 Task: Use the formula "DEC2HEX" in spreadsheet "Project protfolio".
Action: Mouse moved to (834, 134)
Screenshot: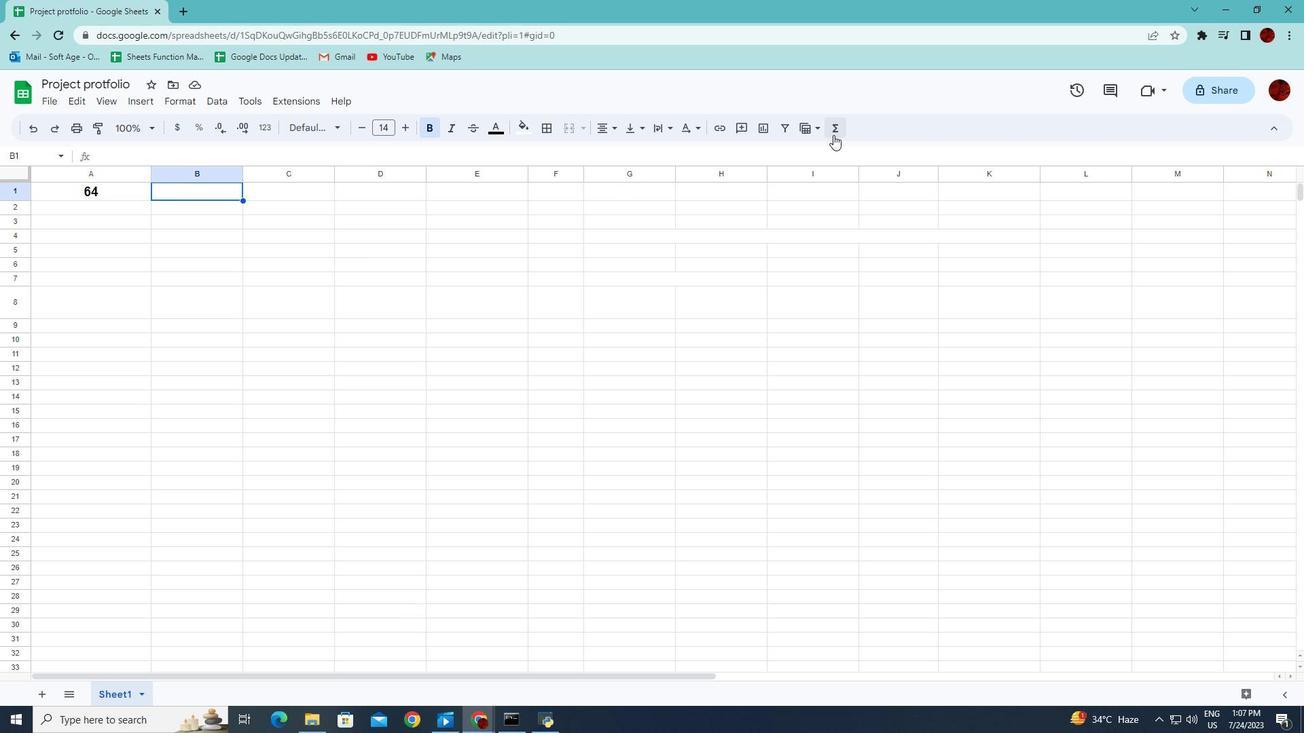 
Action: Mouse pressed left at (834, 134)
Screenshot: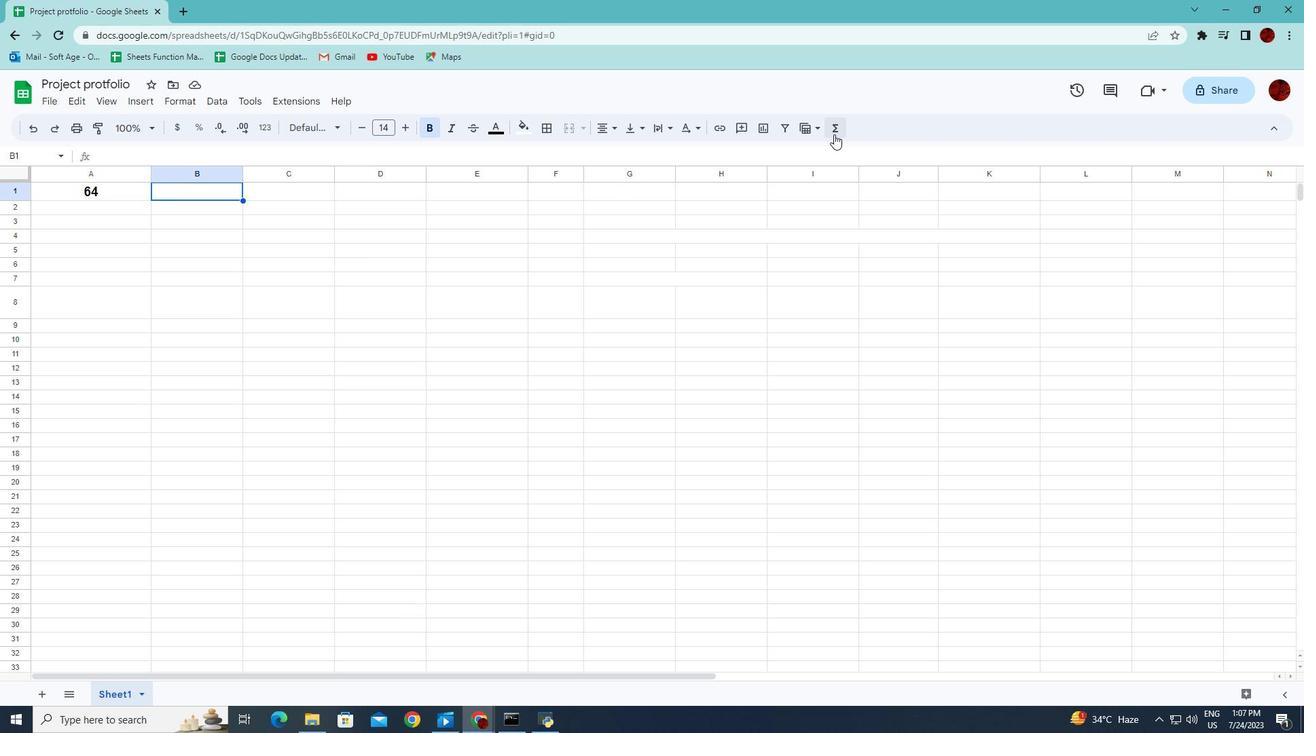 
Action: Mouse moved to (1005, 261)
Screenshot: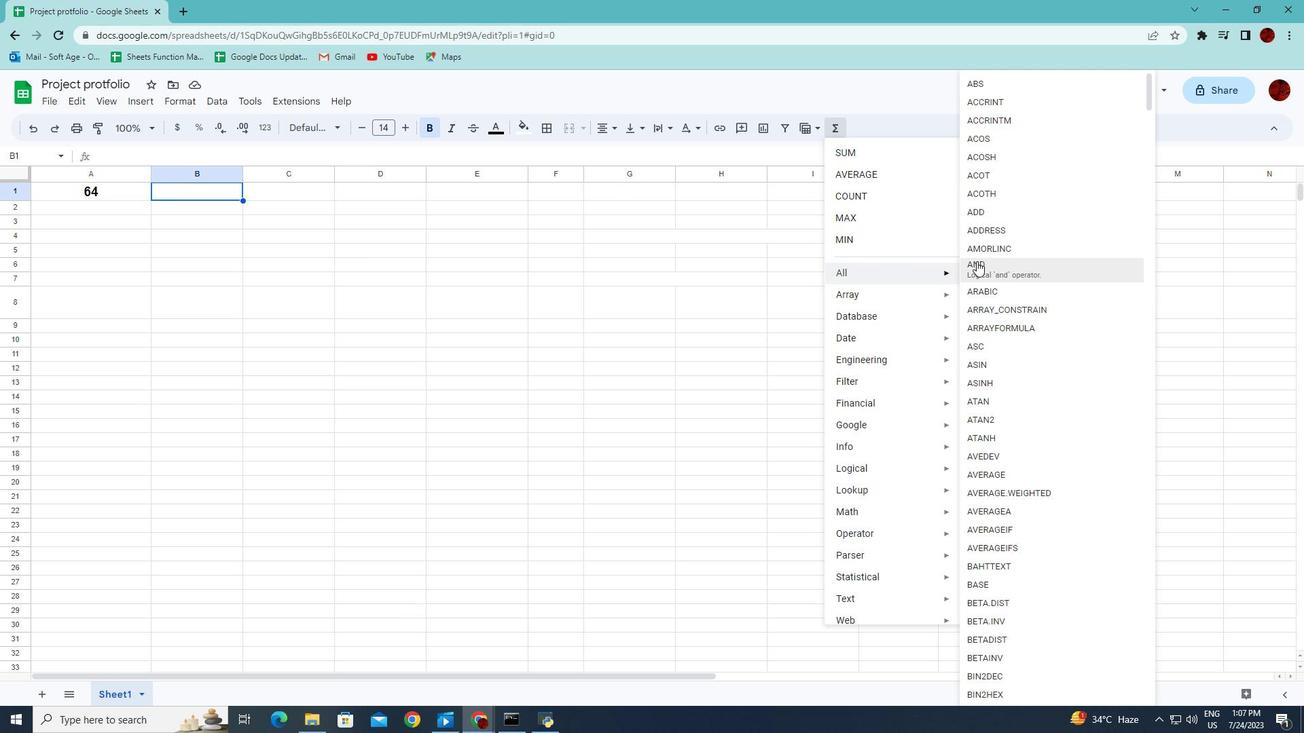 
Action: Mouse scrolled (1005, 260) with delta (0, 0)
Screenshot: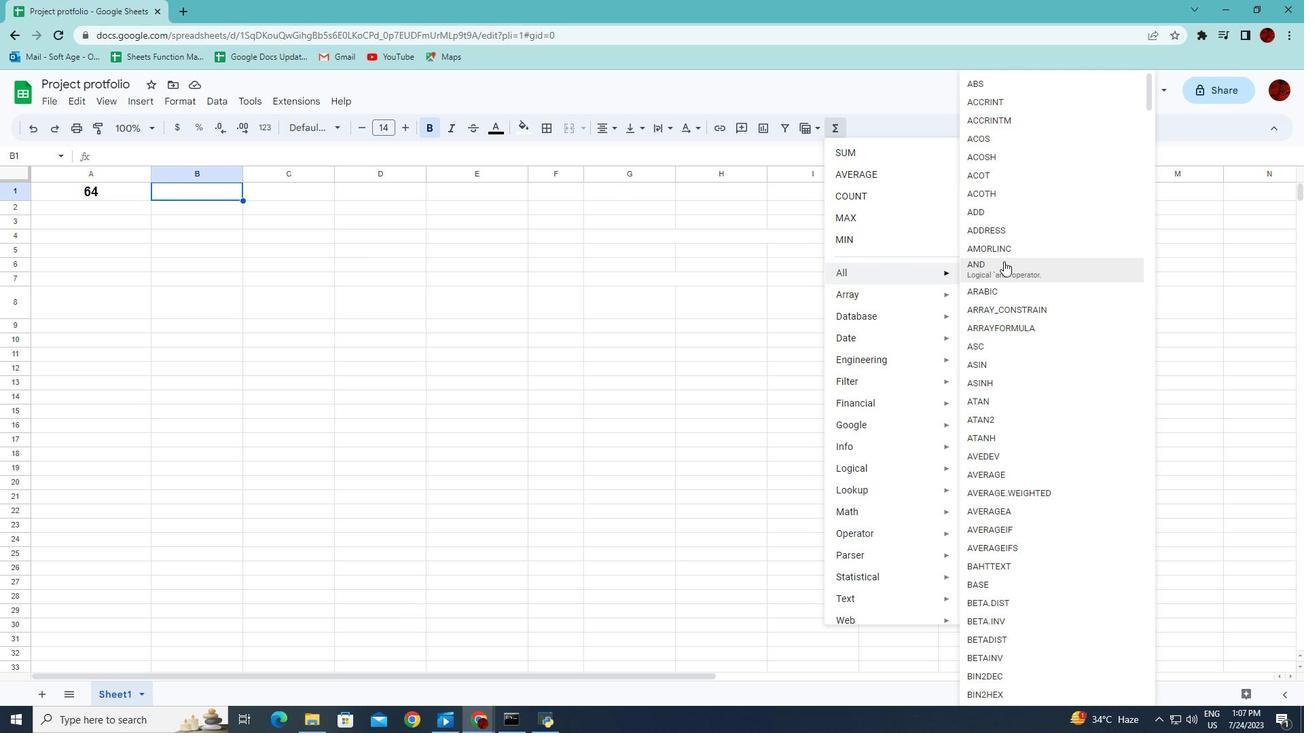 
Action: Mouse scrolled (1005, 260) with delta (0, 0)
Screenshot: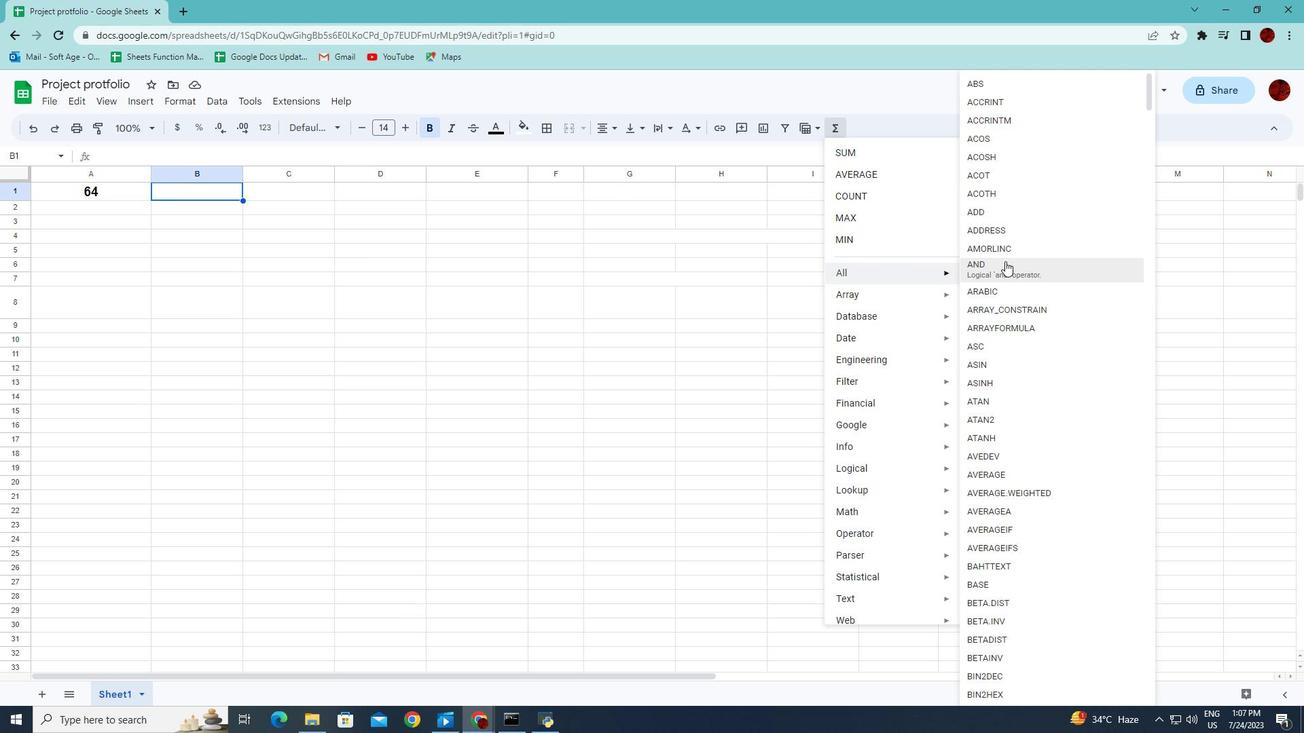 
Action: Mouse scrolled (1005, 260) with delta (0, 0)
Screenshot: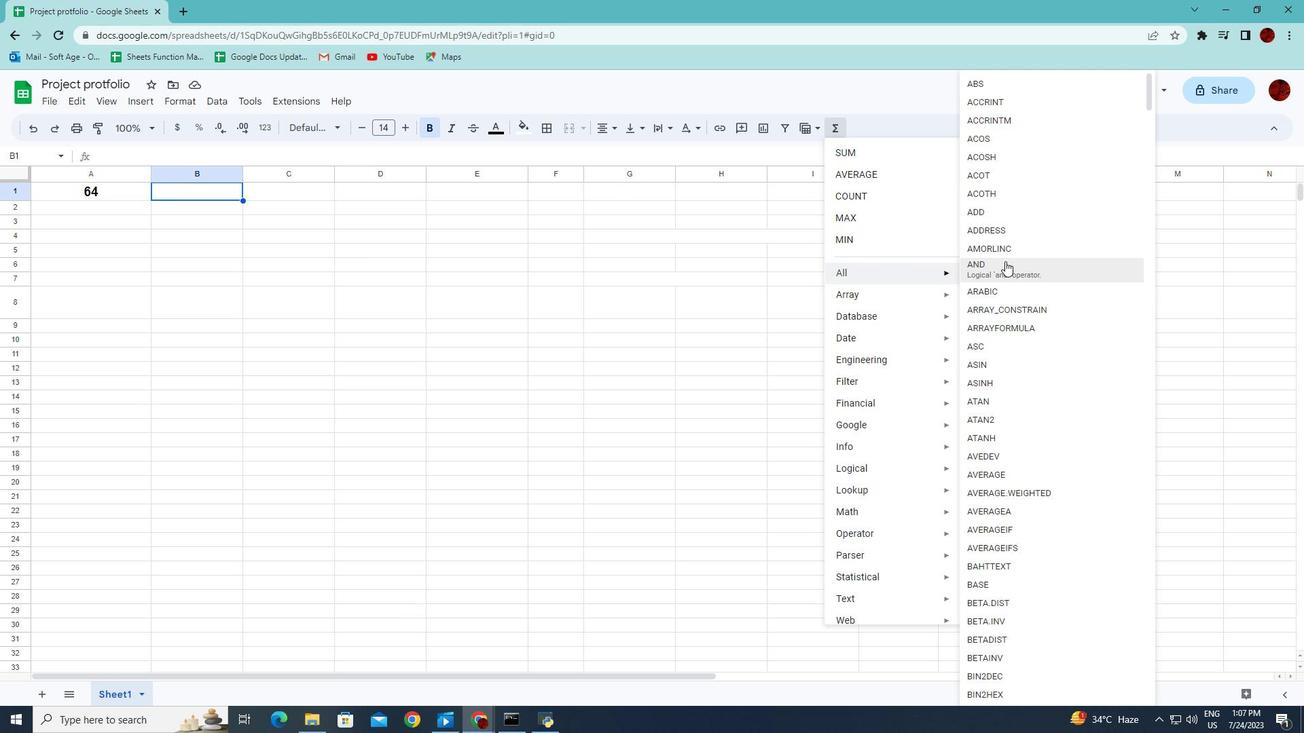 
Action: Mouse scrolled (1005, 260) with delta (0, 0)
Screenshot: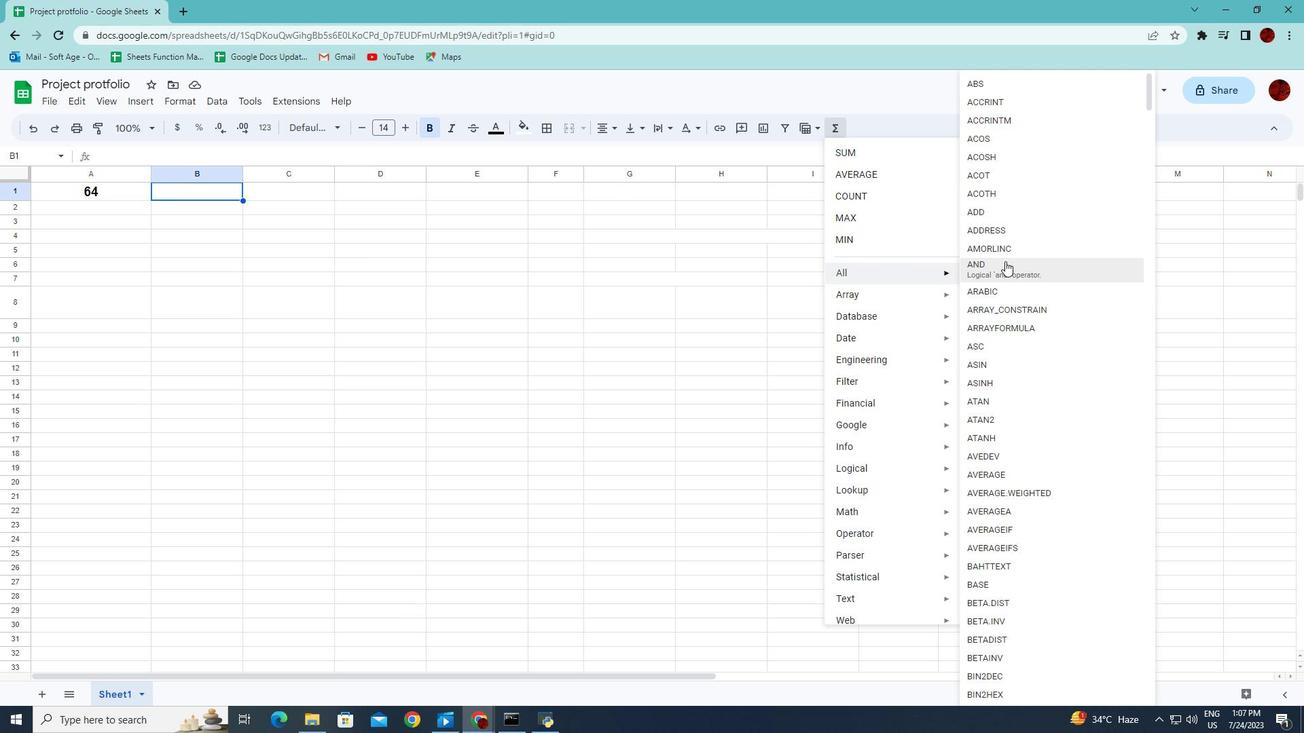 
Action: Mouse scrolled (1005, 260) with delta (0, 0)
Screenshot: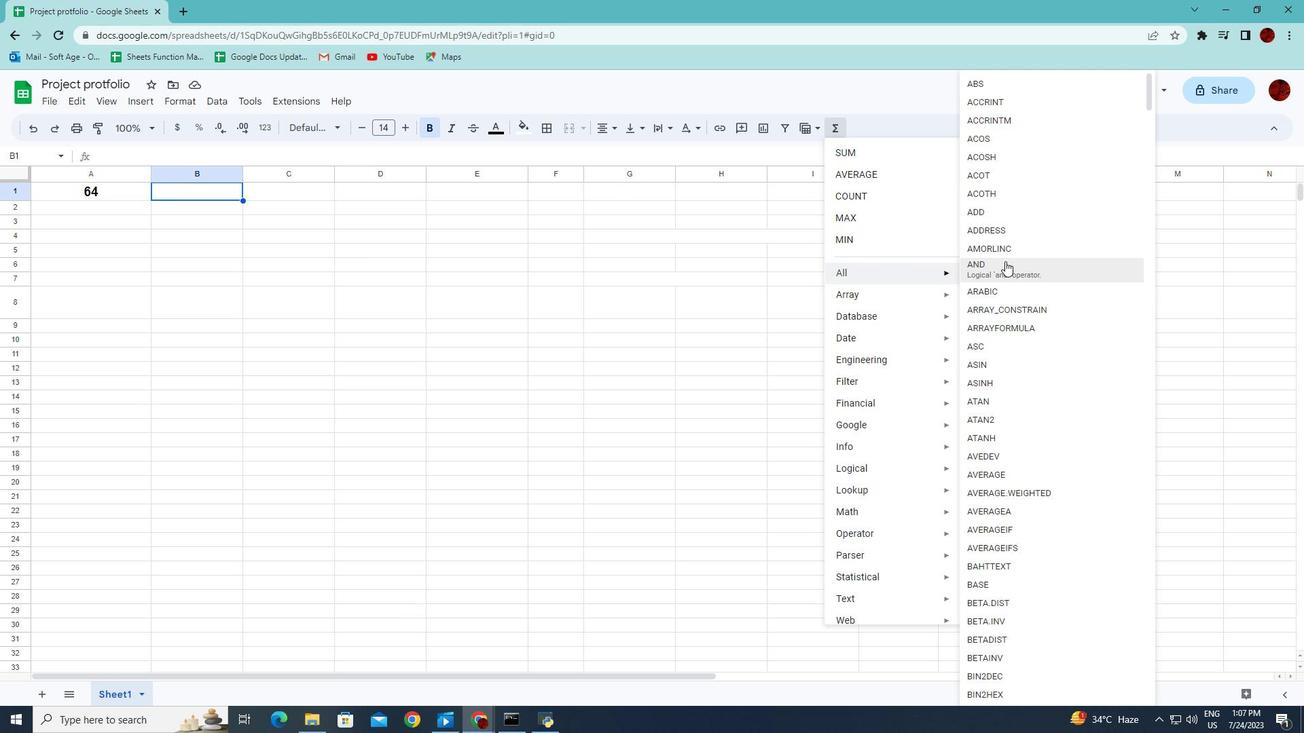 
Action: Mouse scrolled (1005, 260) with delta (0, 0)
Screenshot: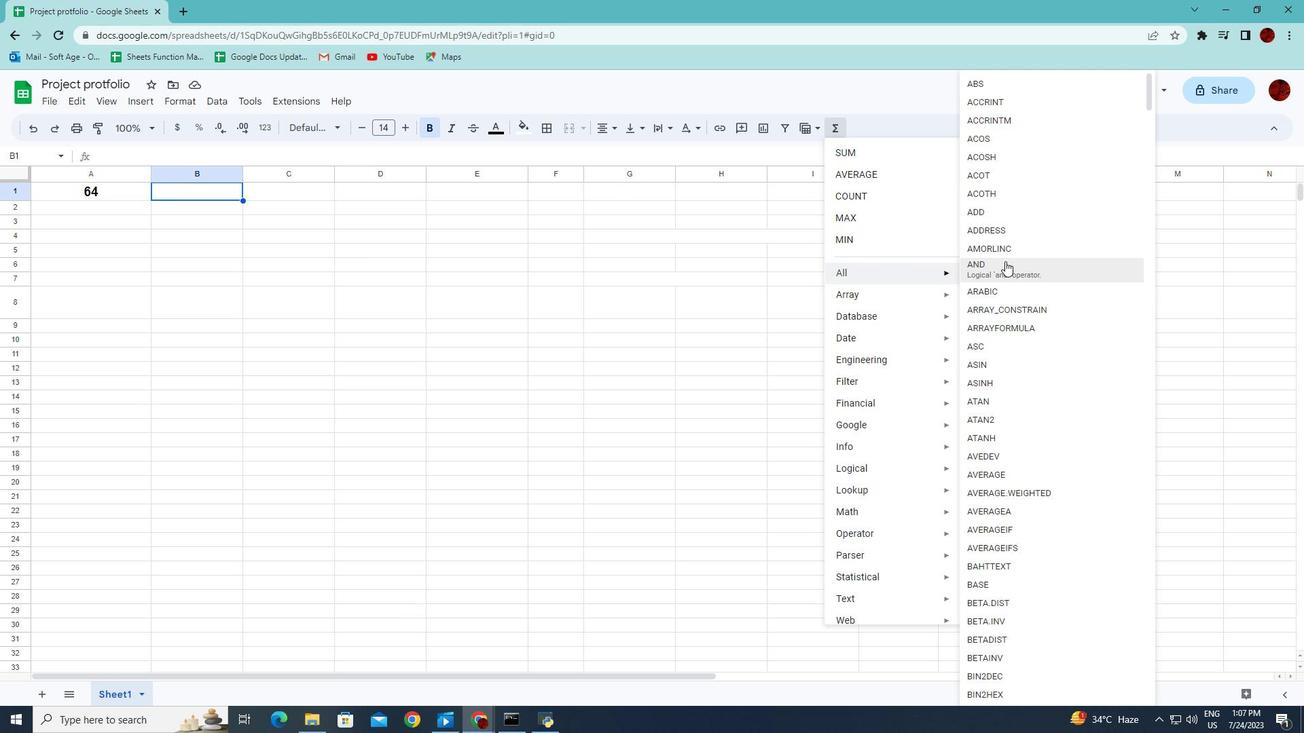 
Action: Mouse scrolled (1005, 260) with delta (0, 0)
Screenshot: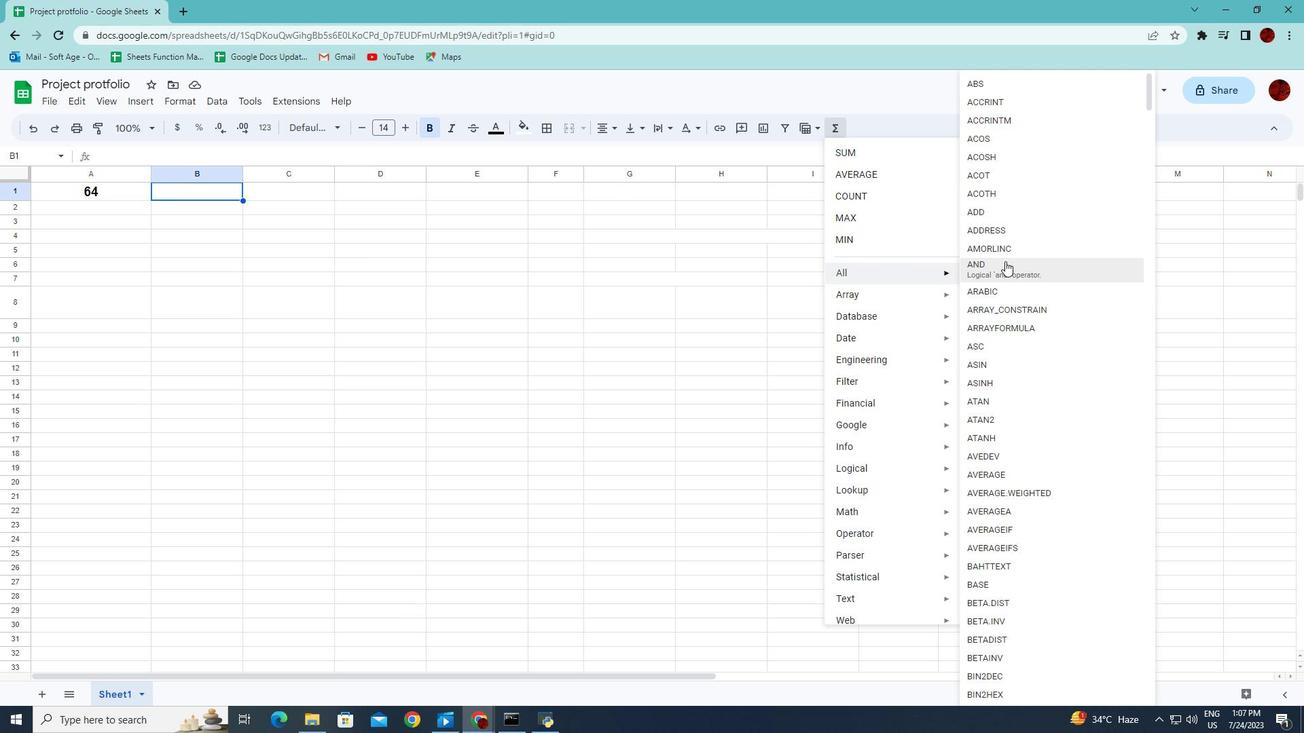 
Action: Mouse scrolled (1005, 260) with delta (0, 0)
Screenshot: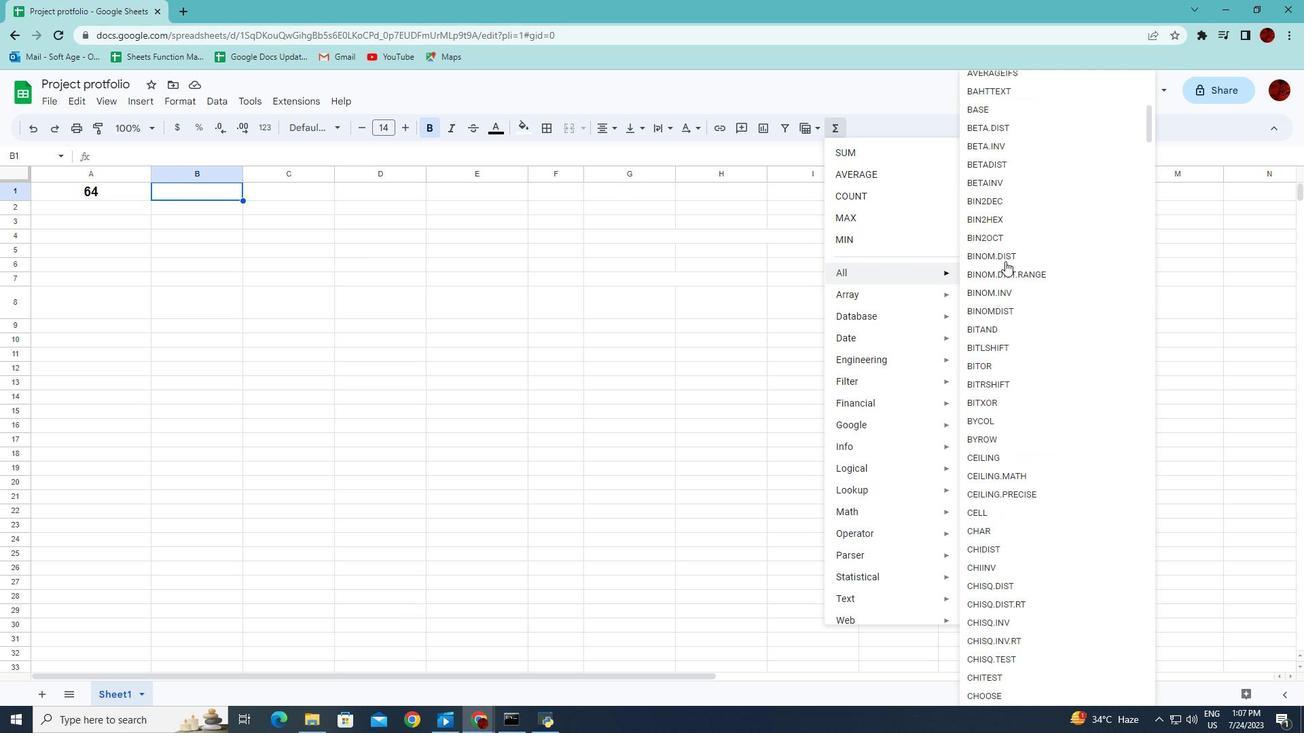 
Action: Mouse scrolled (1005, 260) with delta (0, 0)
Screenshot: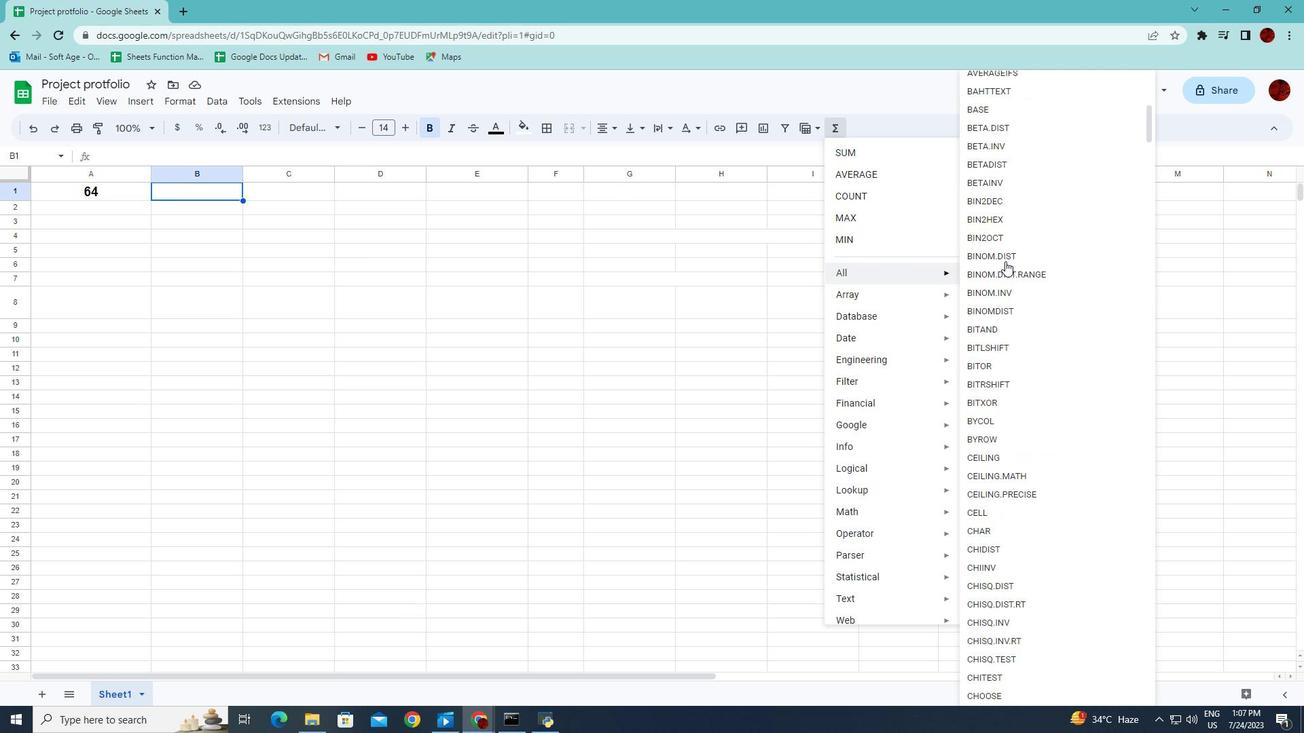 
Action: Mouse scrolled (1005, 260) with delta (0, 0)
Screenshot: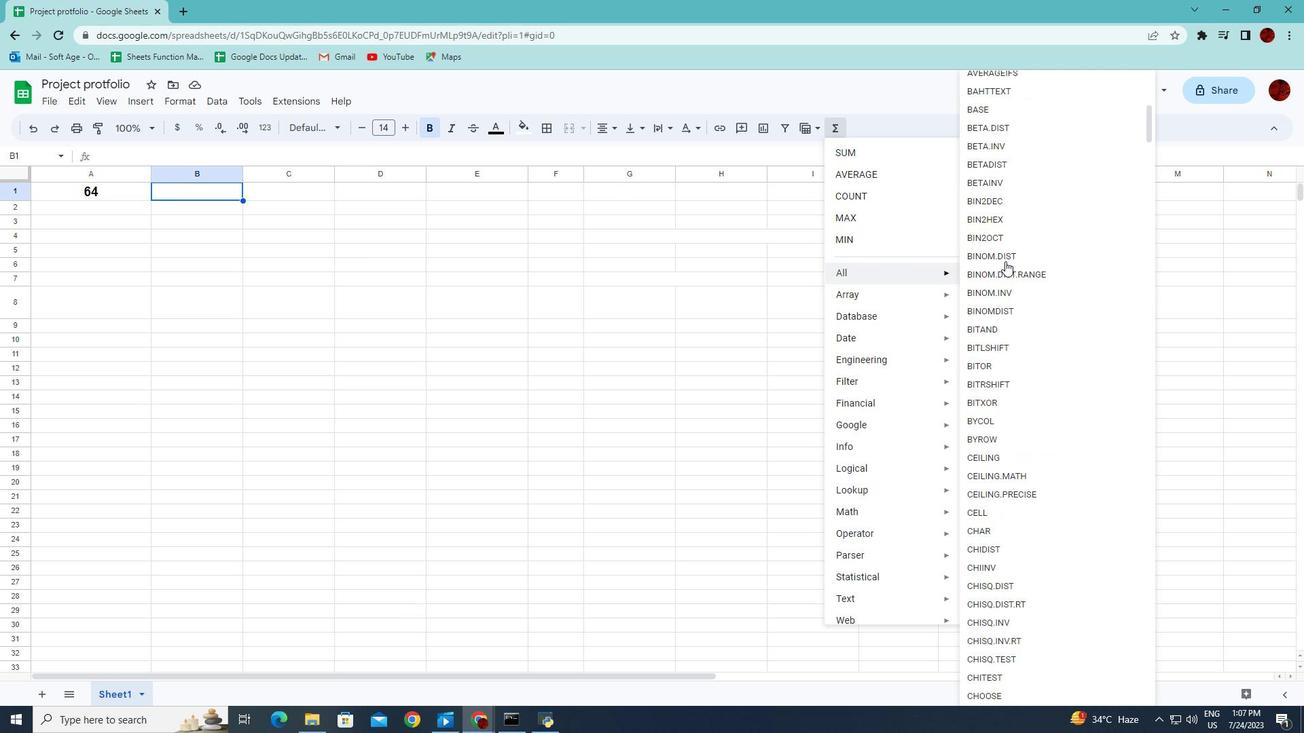 
Action: Mouse scrolled (1005, 260) with delta (0, 0)
Screenshot: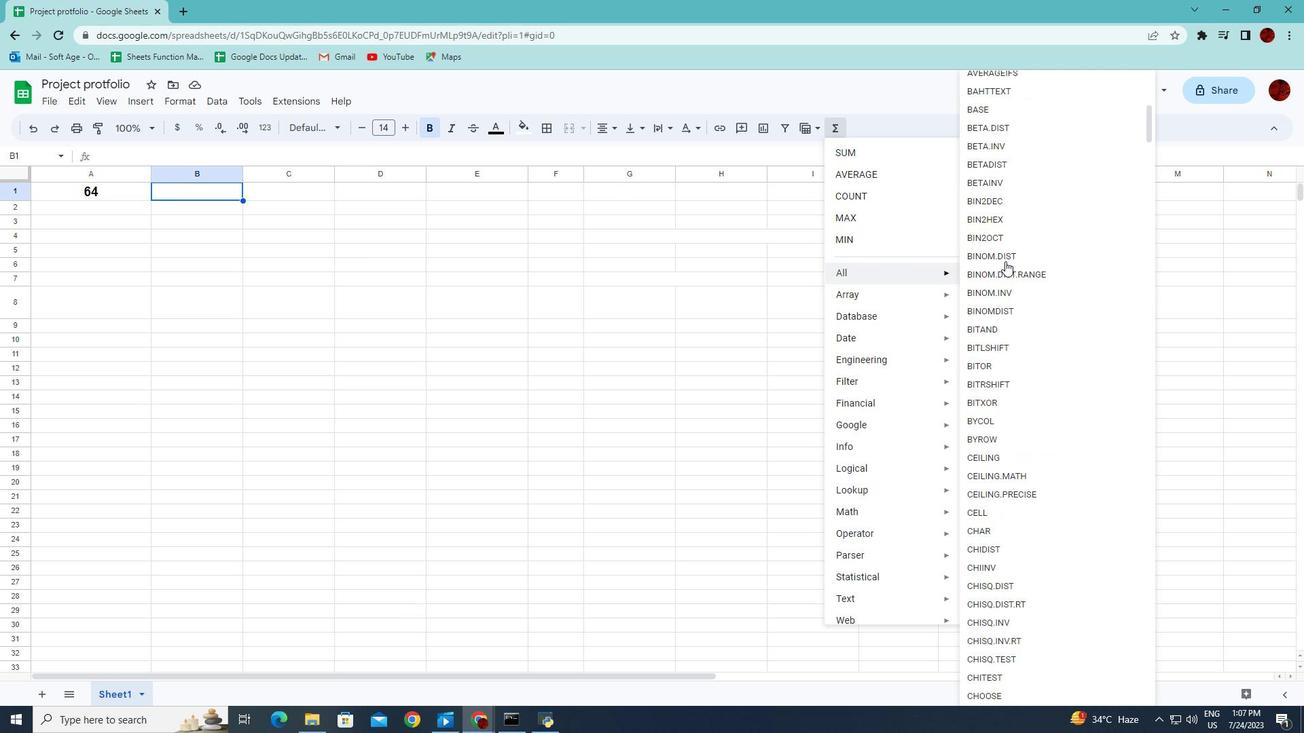 
Action: Mouse scrolled (1005, 260) with delta (0, 0)
Screenshot: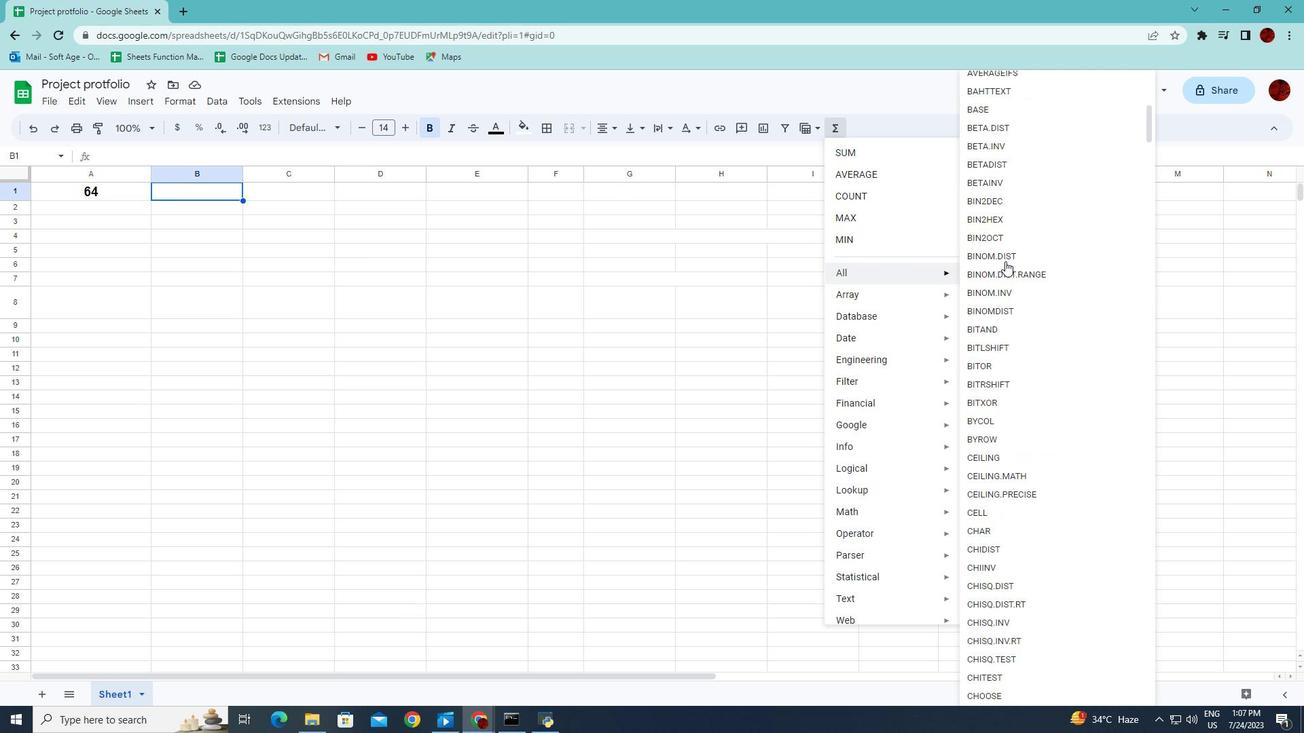 
Action: Mouse scrolled (1005, 260) with delta (0, 0)
Screenshot: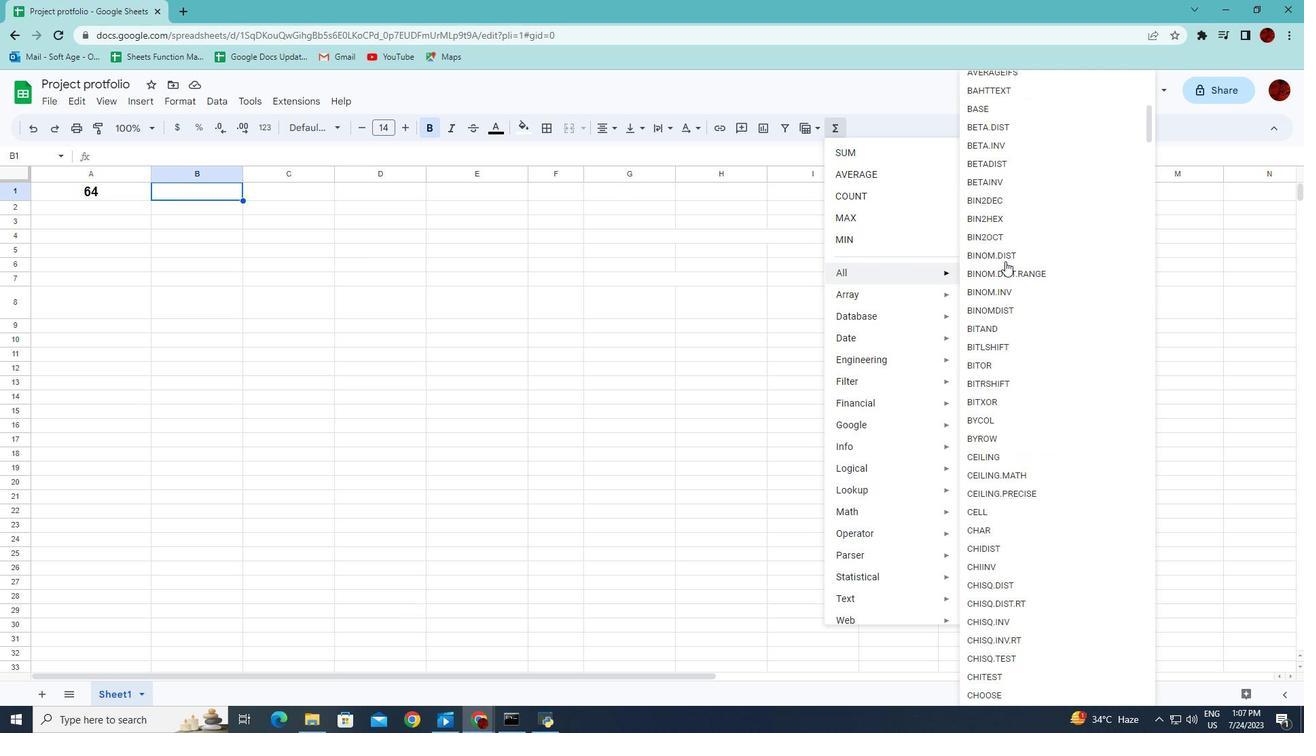 
Action: Mouse scrolled (1005, 260) with delta (0, 0)
Screenshot: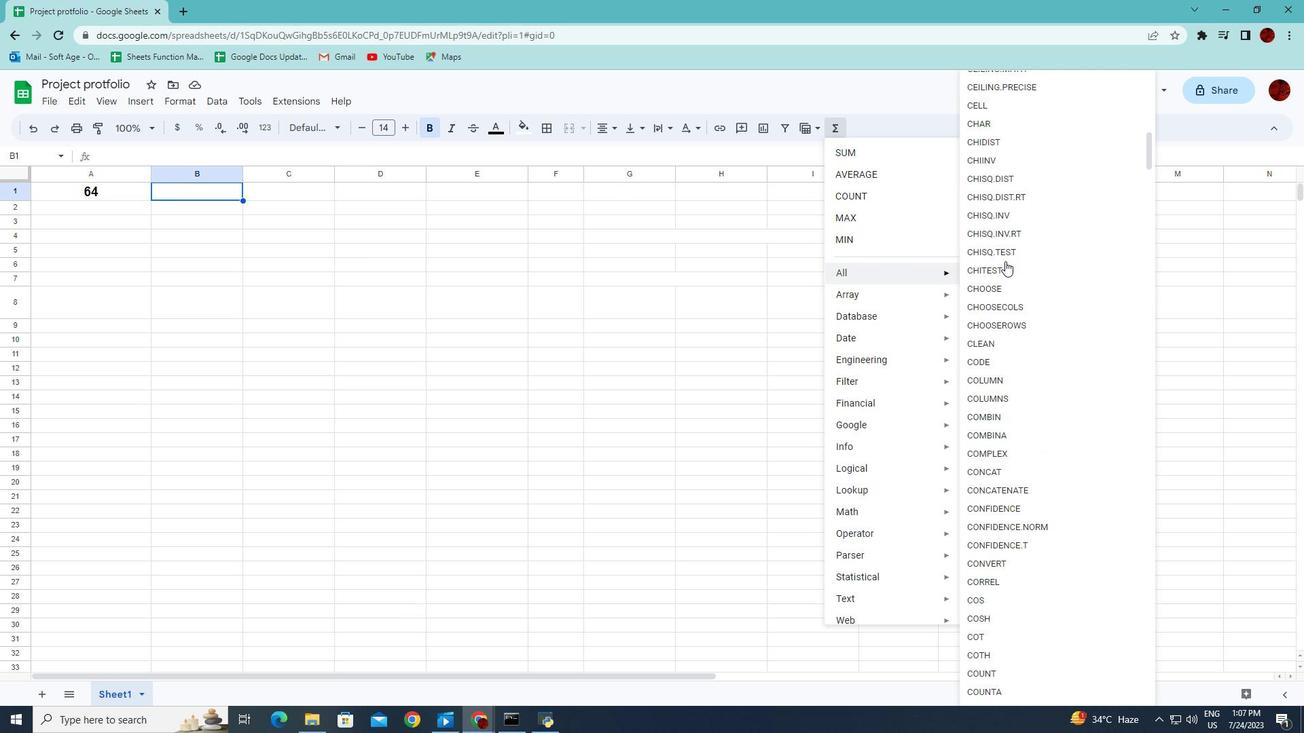 
Action: Mouse scrolled (1005, 260) with delta (0, 0)
Screenshot: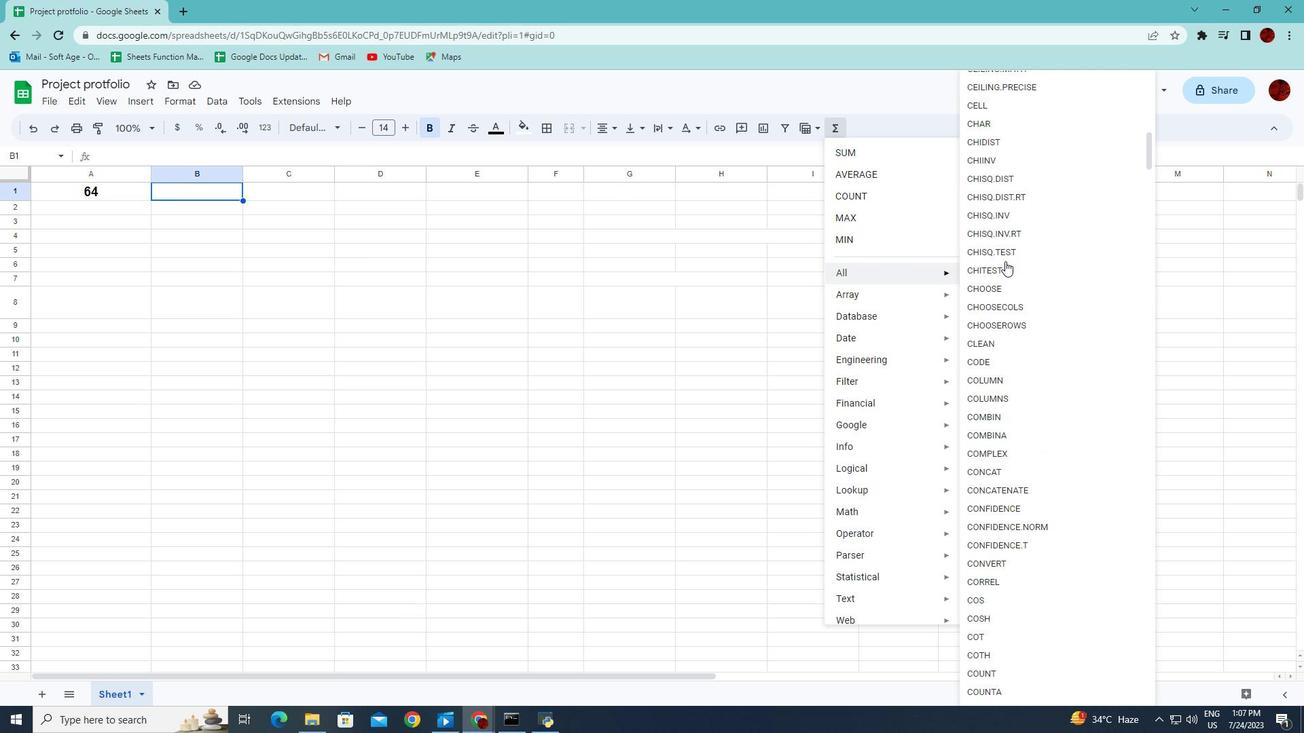 
Action: Mouse scrolled (1005, 260) with delta (0, 0)
Screenshot: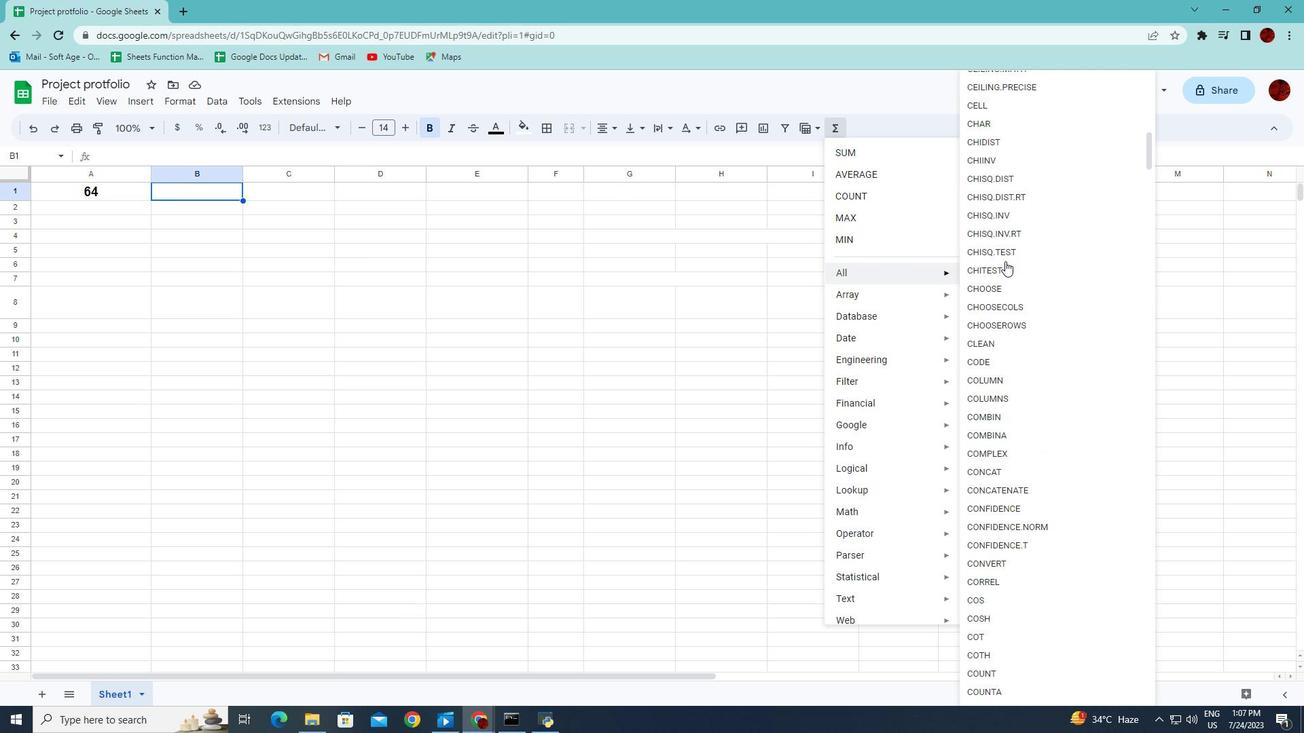 
Action: Mouse scrolled (1005, 260) with delta (0, 0)
Screenshot: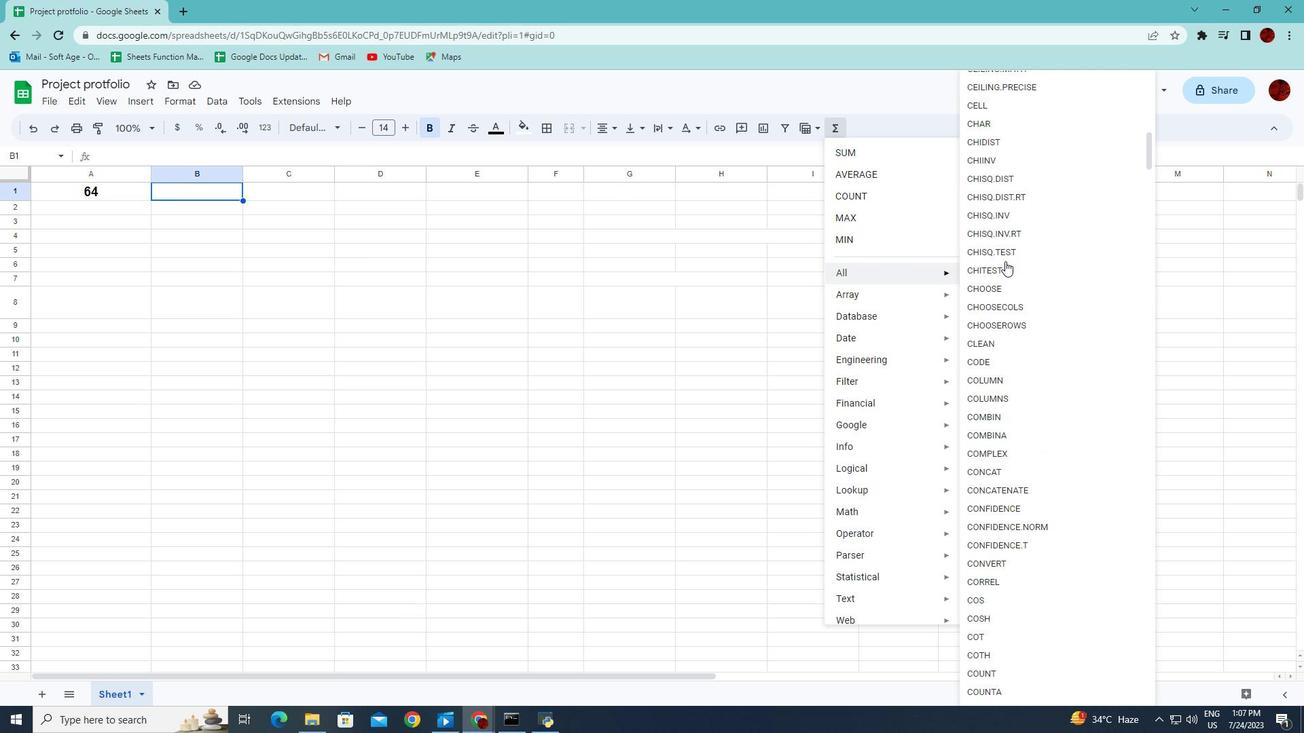 
Action: Mouse scrolled (1005, 260) with delta (0, 0)
Screenshot: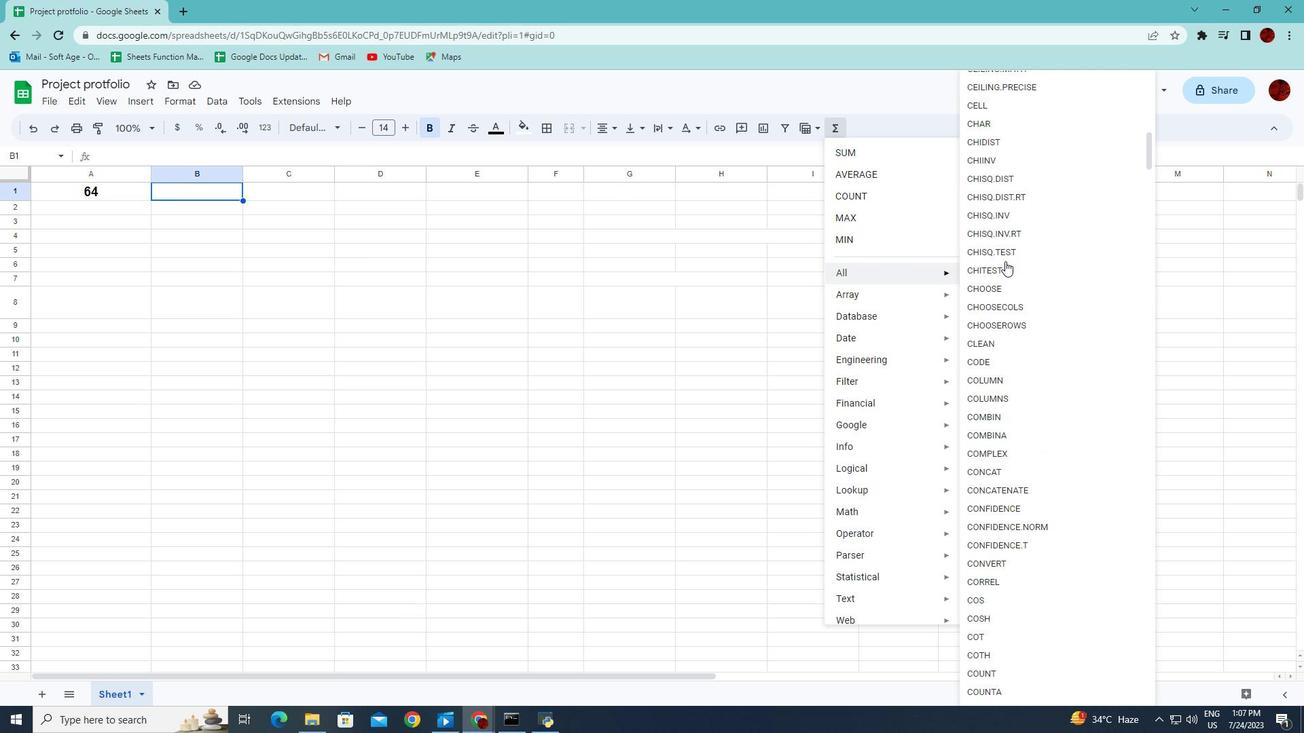 
Action: Mouse scrolled (1005, 260) with delta (0, 0)
Screenshot: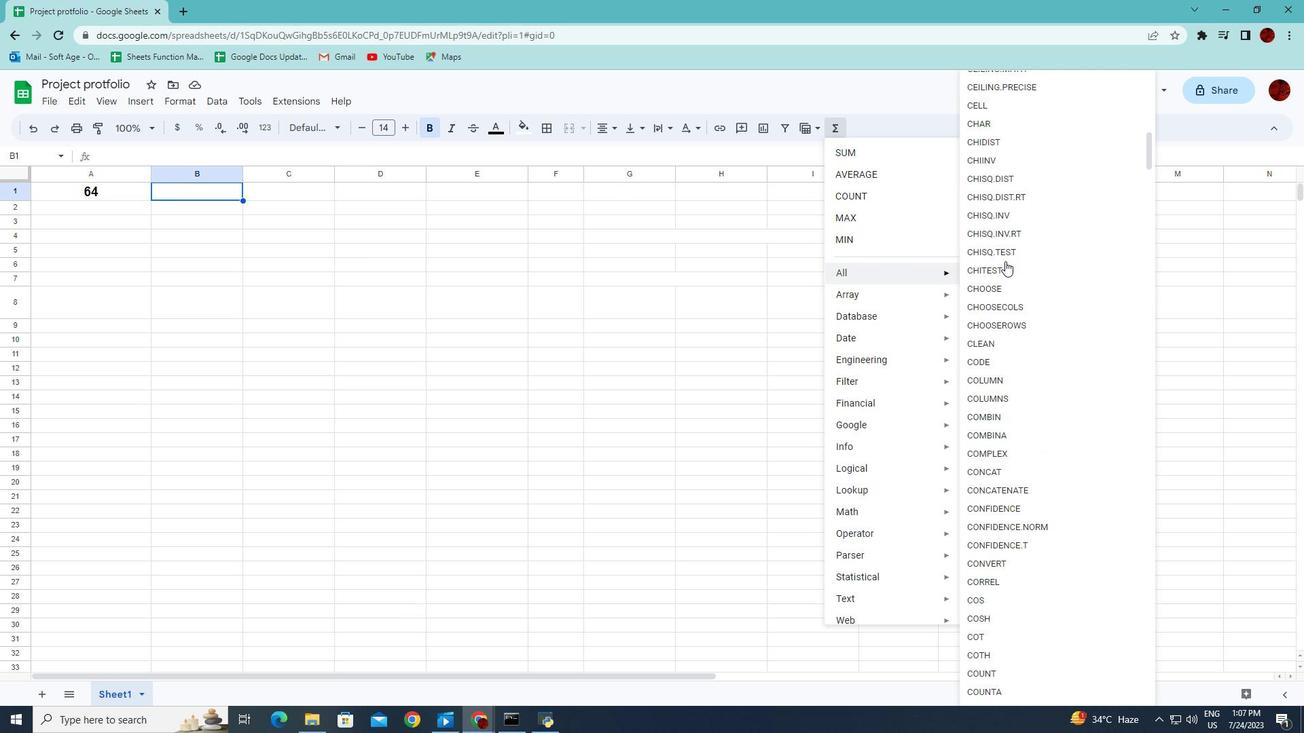 
Action: Mouse scrolled (1005, 260) with delta (0, 0)
Screenshot: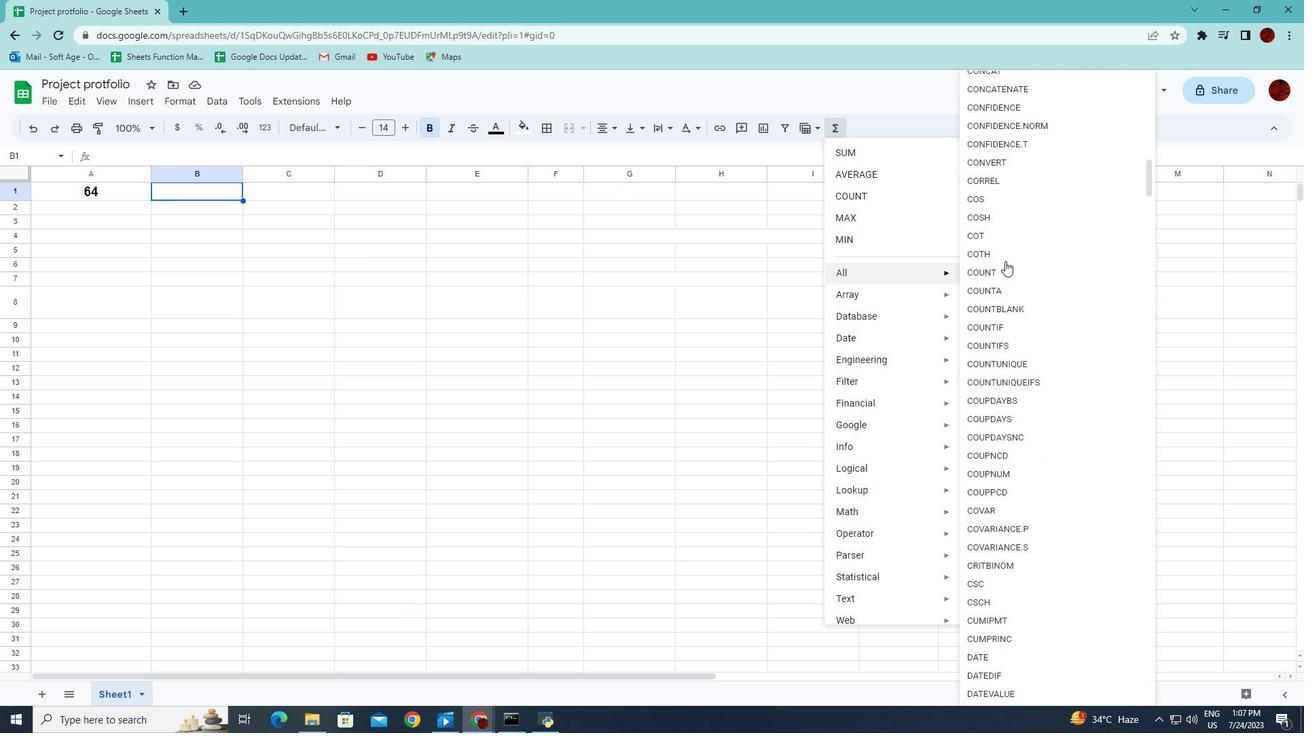 
Action: Mouse scrolled (1005, 260) with delta (0, 0)
Screenshot: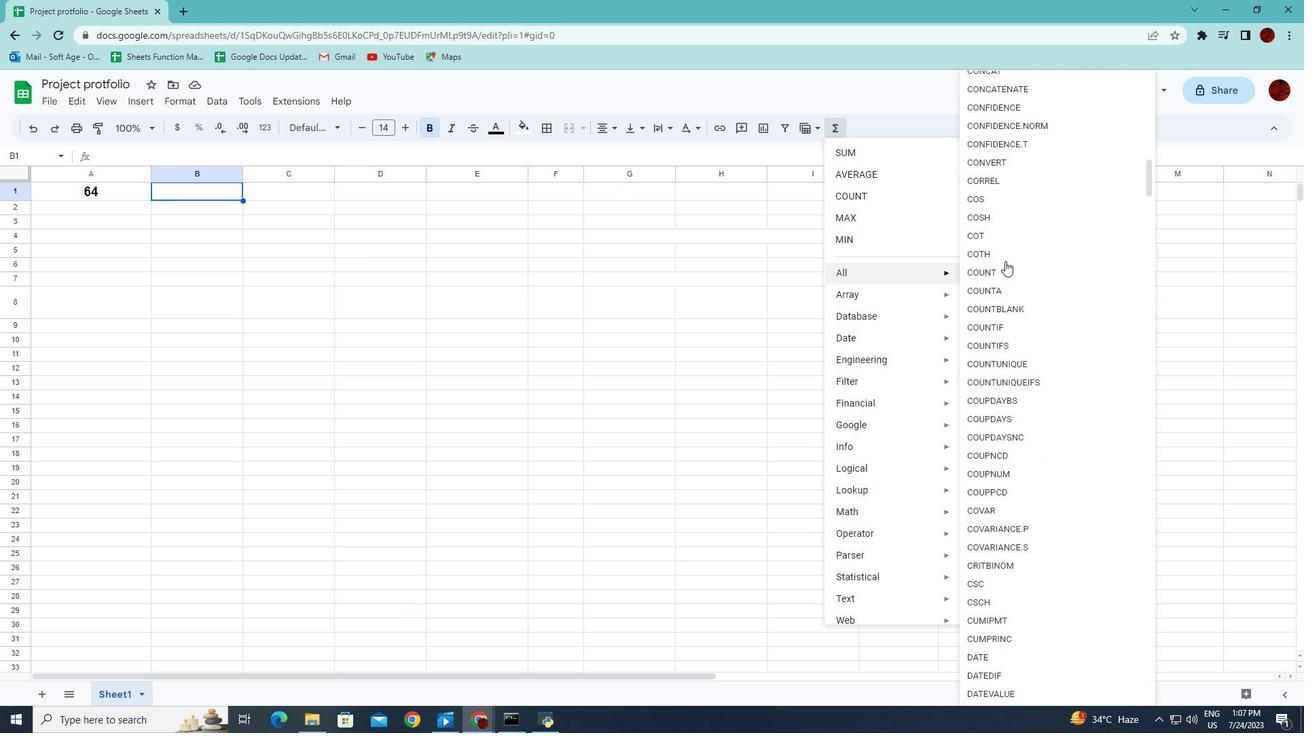 
Action: Mouse scrolled (1005, 260) with delta (0, 0)
Screenshot: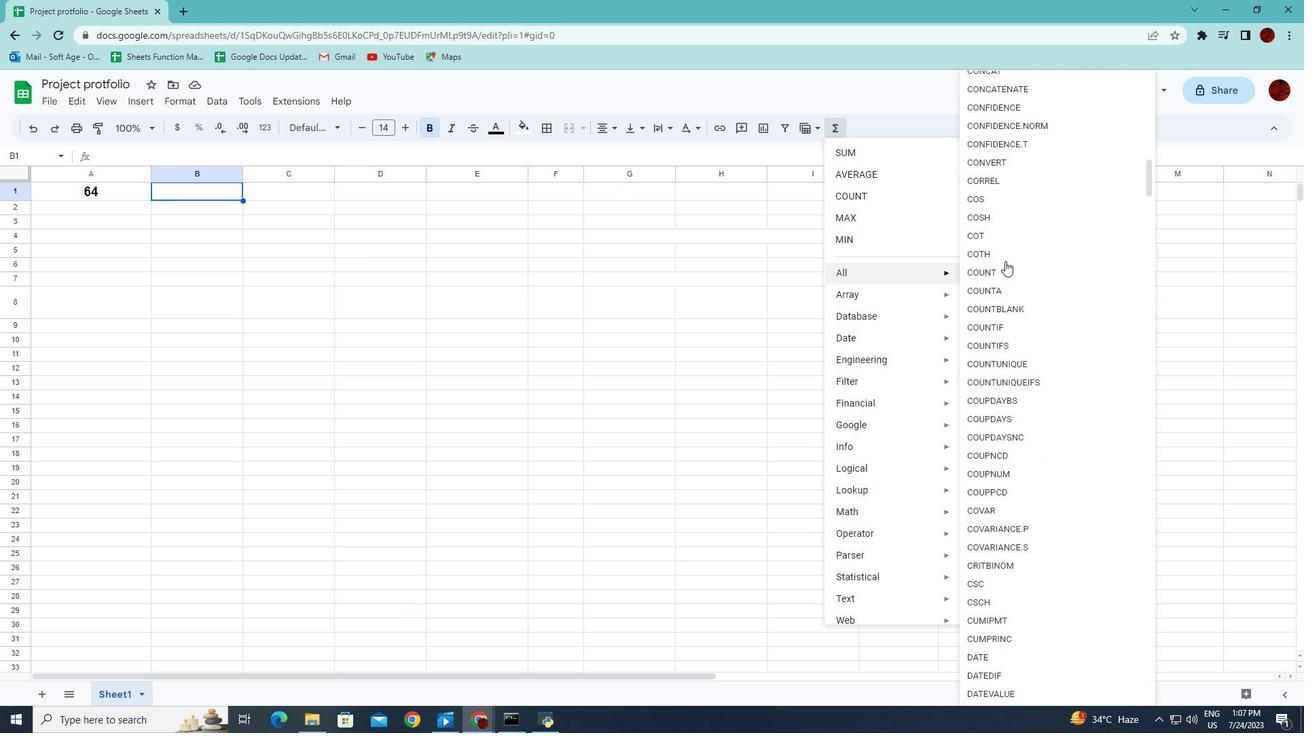 
Action: Mouse scrolled (1005, 260) with delta (0, 0)
Screenshot: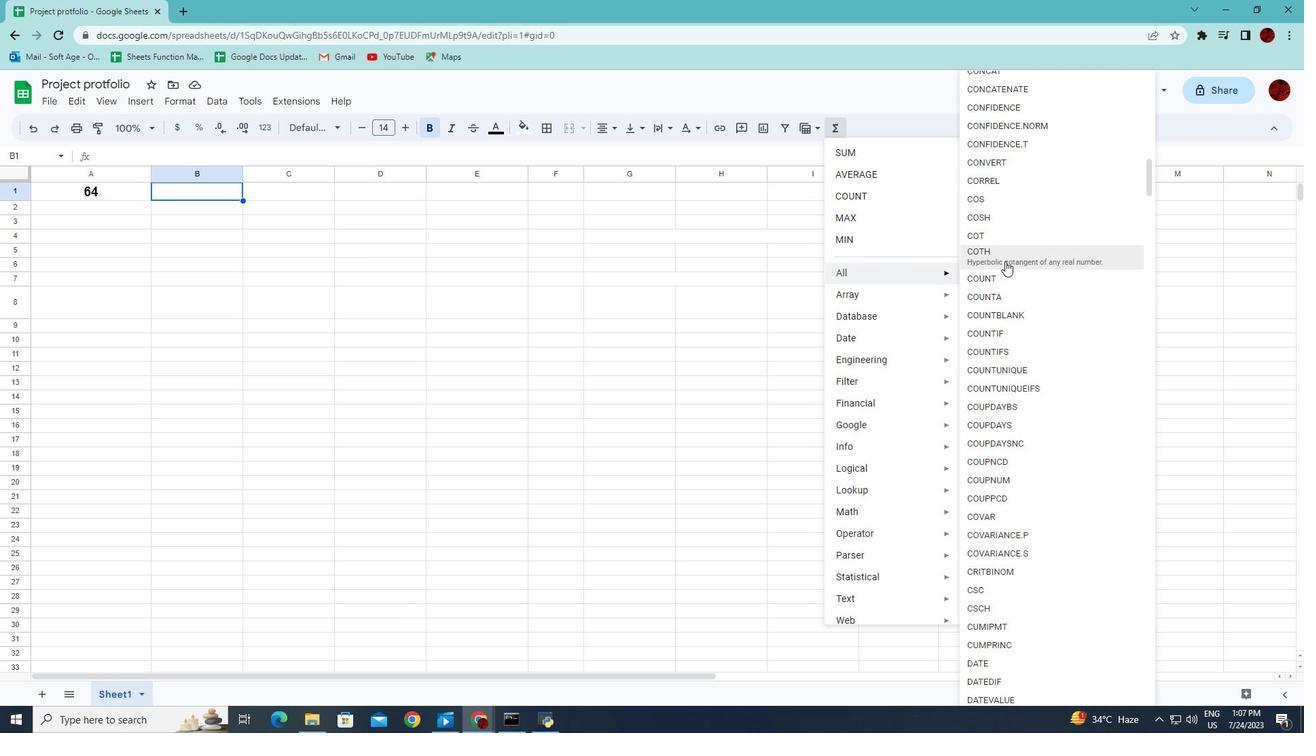 
Action: Mouse scrolled (1005, 260) with delta (0, 0)
Screenshot: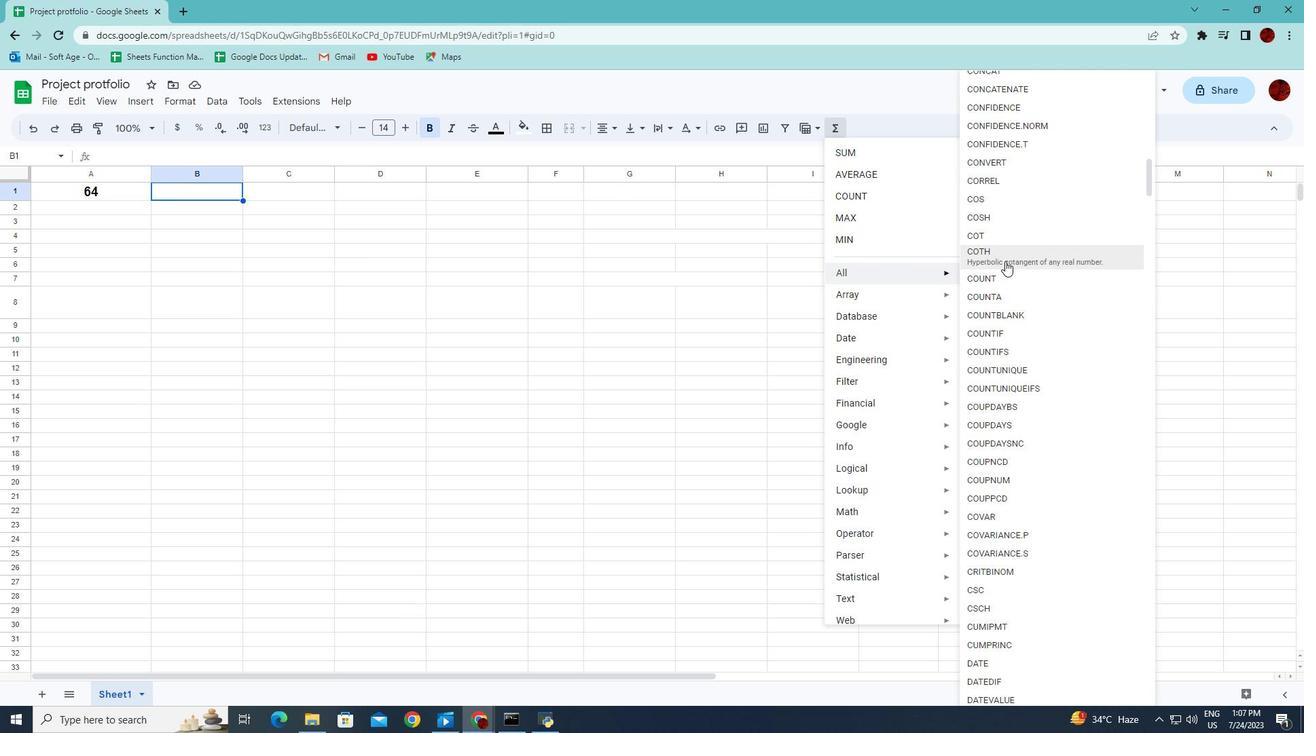 
Action: Mouse scrolled (1005, 260) with delta (0, 0)
Screenshot: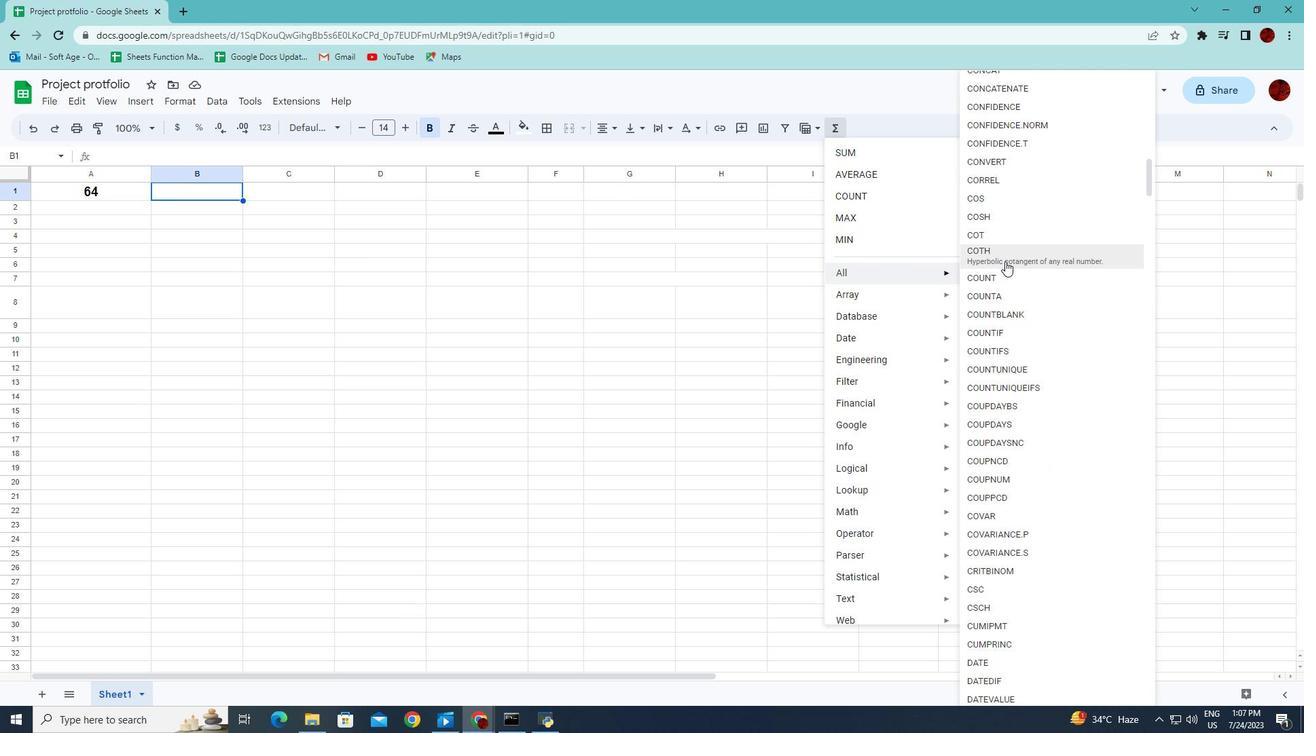 
Action: Mouse moved to (1008, 477)
Screenshot: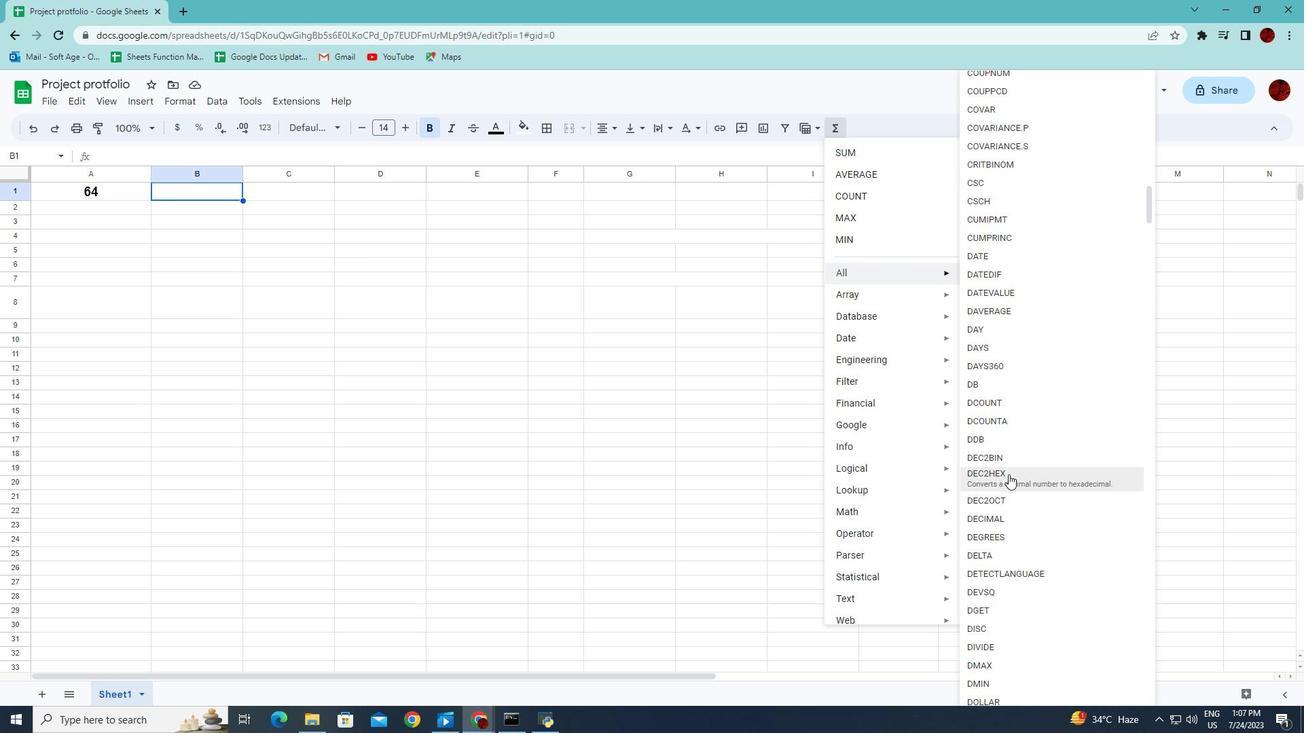 
Action: Mouse pressed left at (1008, 477)
Screenshot: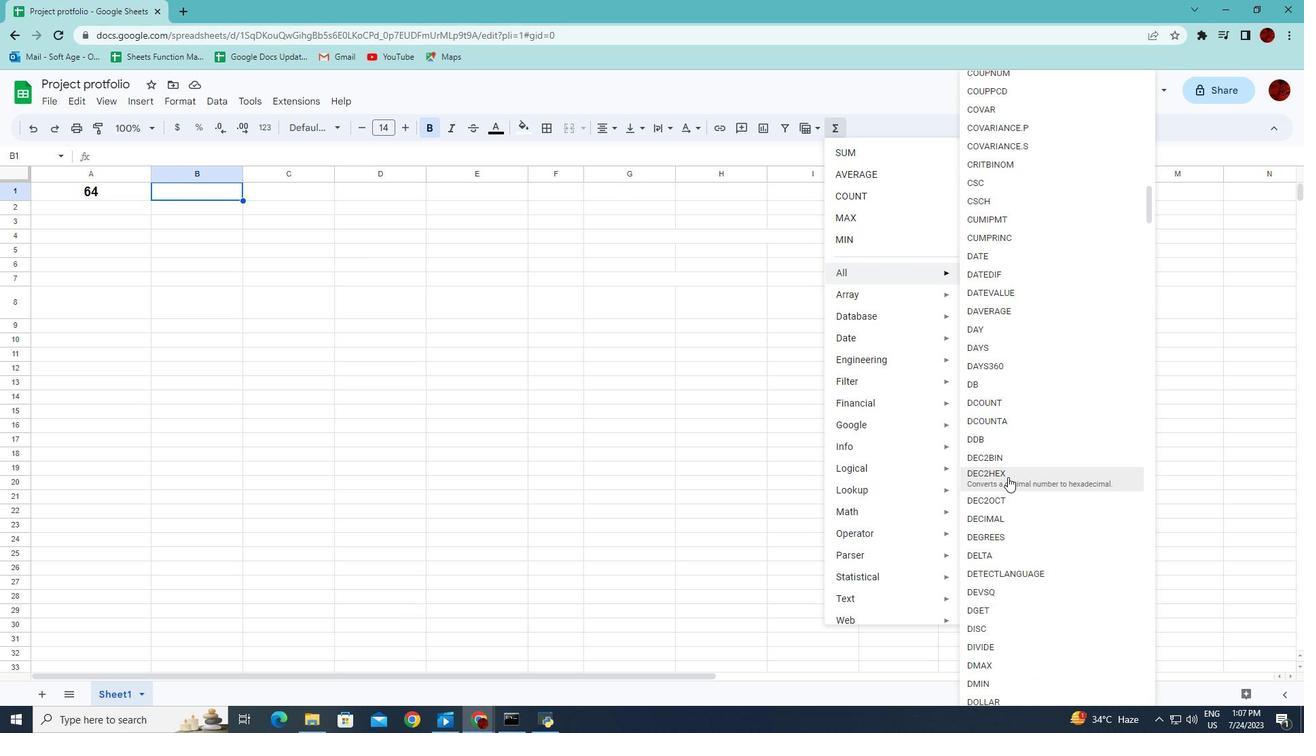 
Action: Mouse moved to (100, 187)
Screenshot: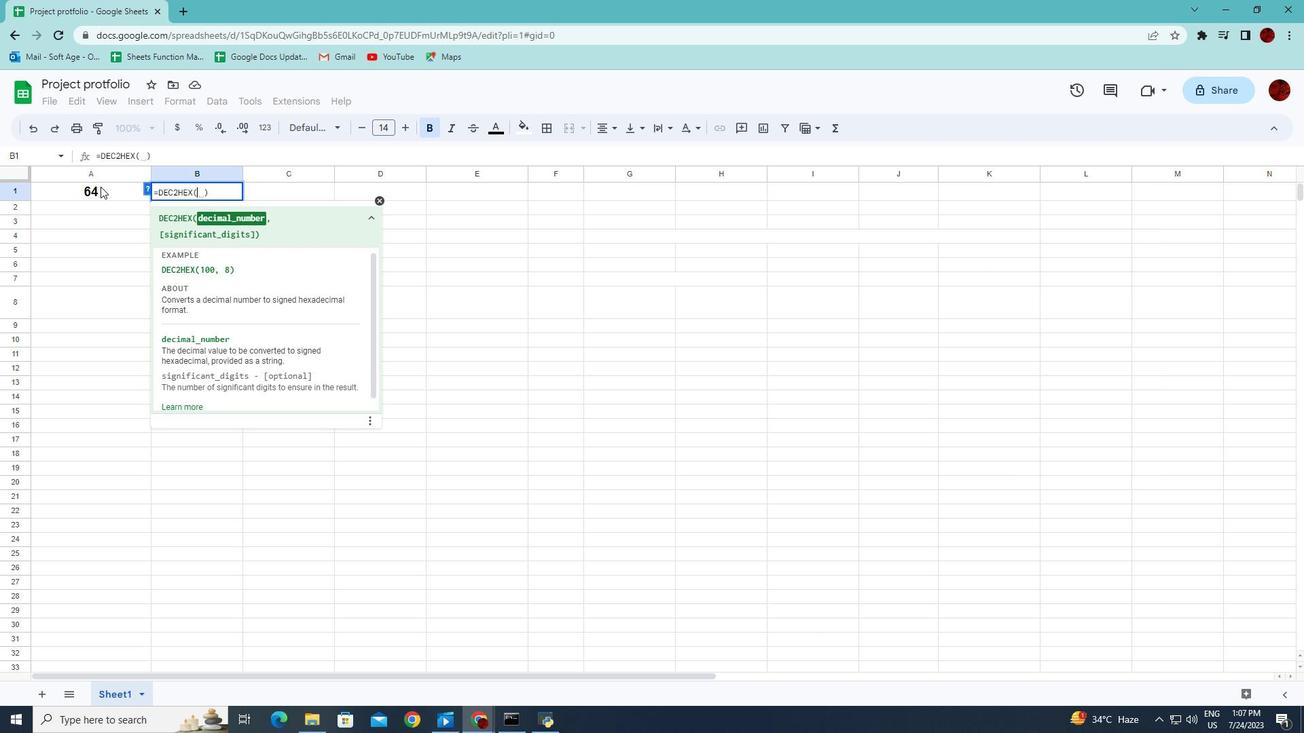 
Action: Mouse pressed left at (100, 187)
Screenshot: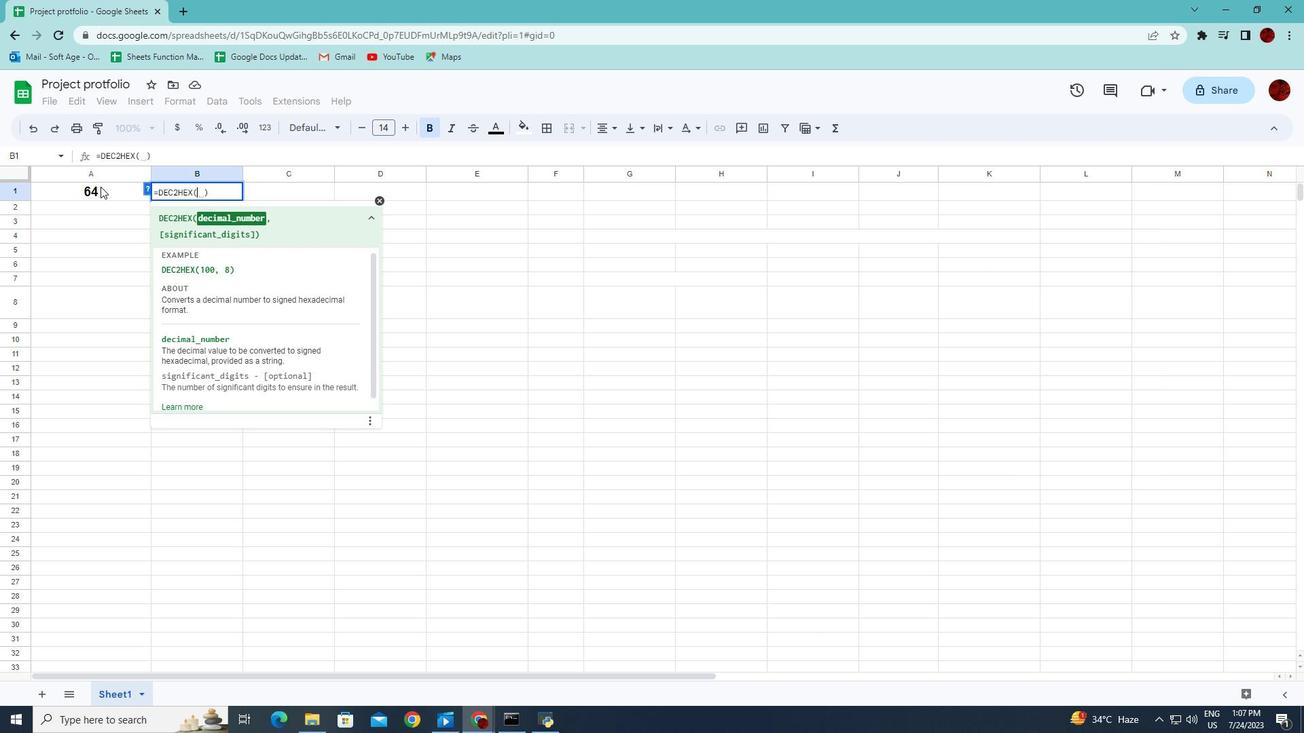 
Action: Key pressed <Key.enter>
Screenshot: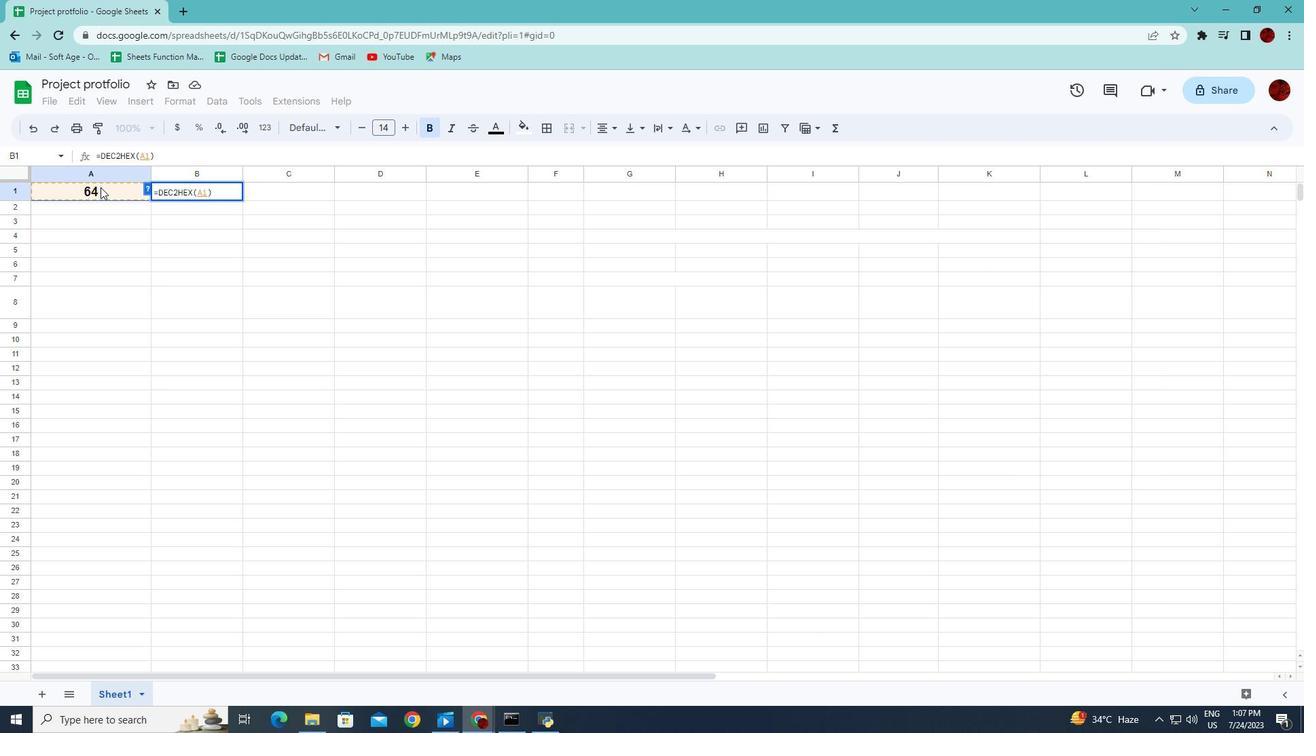 
